 Task: Visit the office locations of Samsung Electronics
Action: Mouse moved to (423, 450)
Screenshot: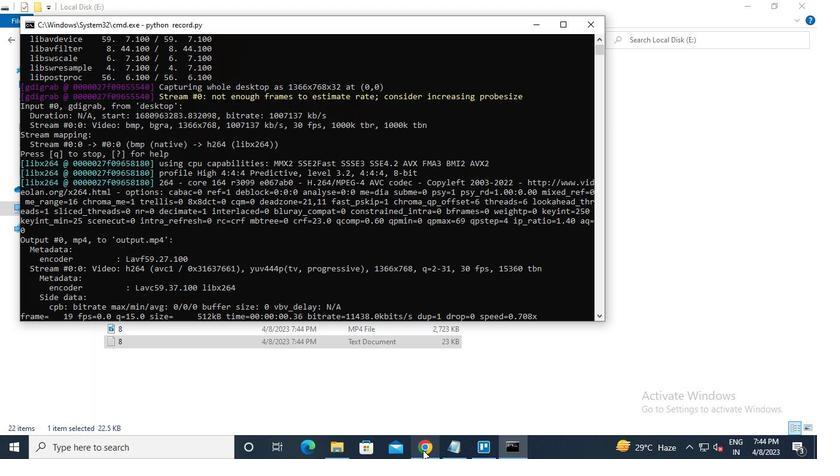 
Action: Mouse pressed left at (423, 450)
Screenshot: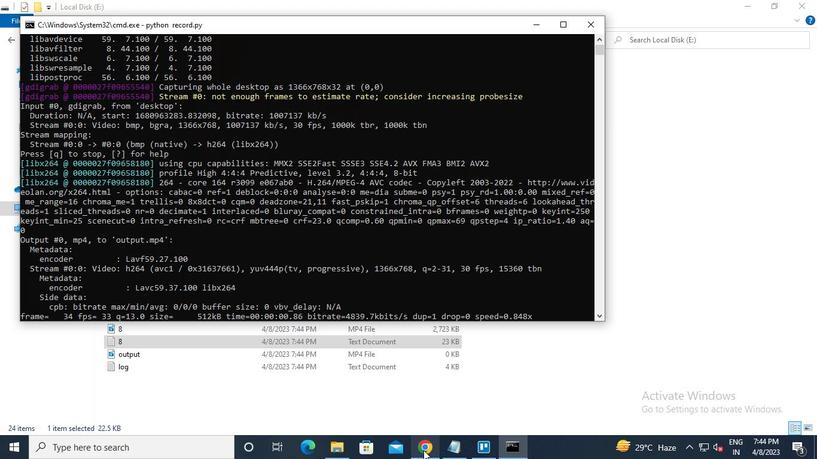 
Action: Mouse moved to (356, 76)
Screenshot: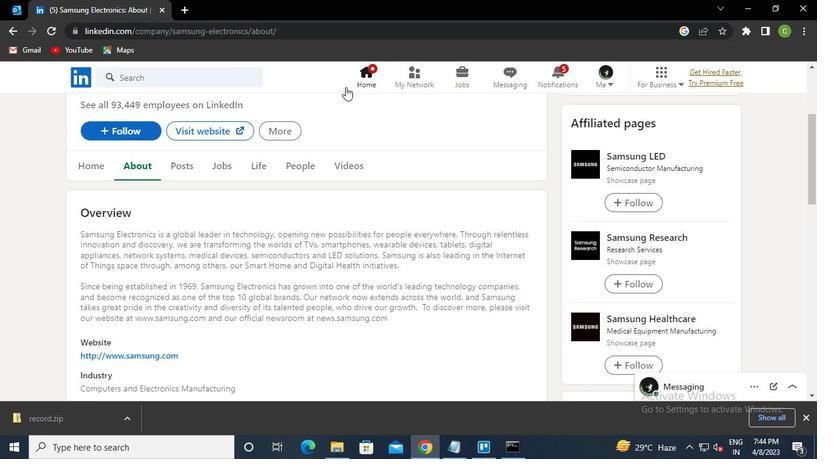 
Action: Mouse pressed left at (356, 76)
Screenshot: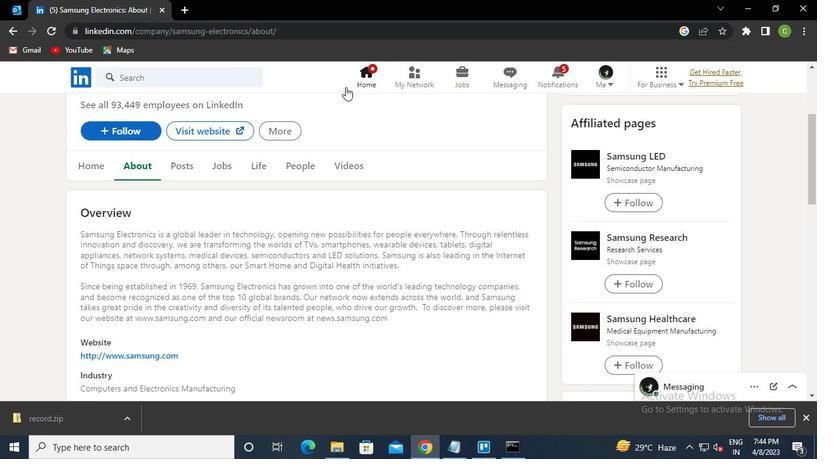 
Action: Mouse moved to (173, 74)
Screenshot: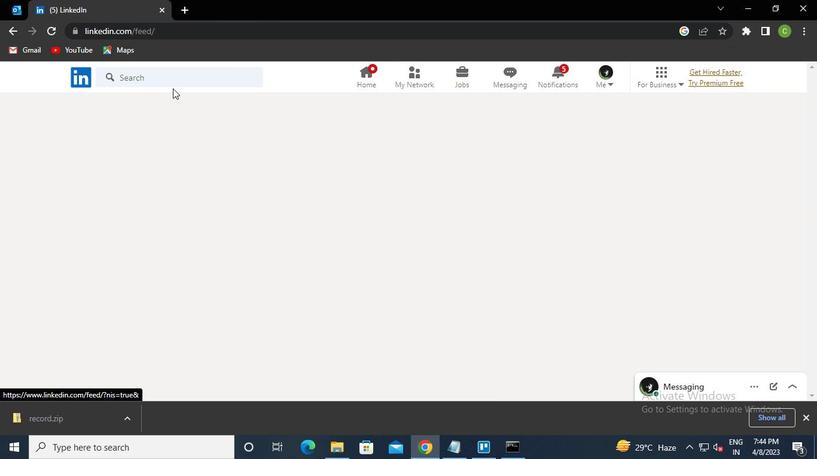 
Action: Mouse pressed left at (173, 74)
Screenshot: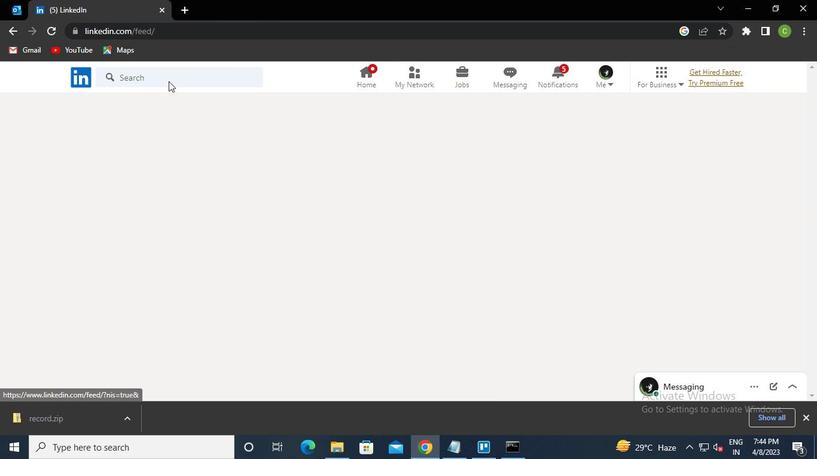 
Action: Keyboard s
Screenshot: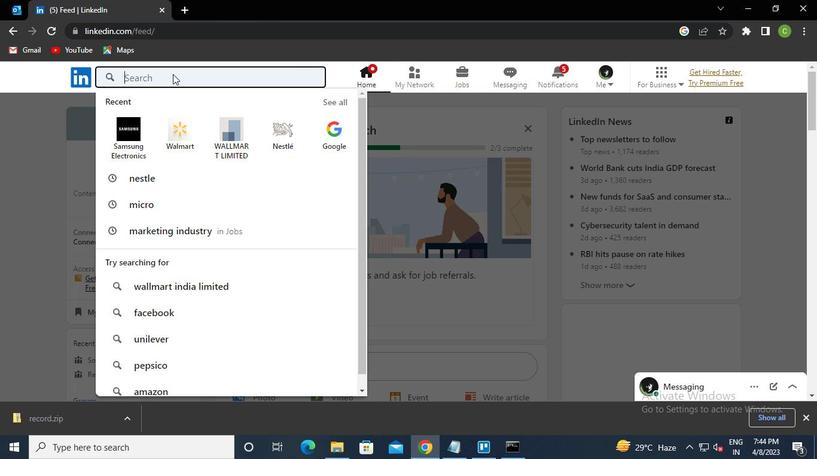
Action: Keyboard a
Screenshot: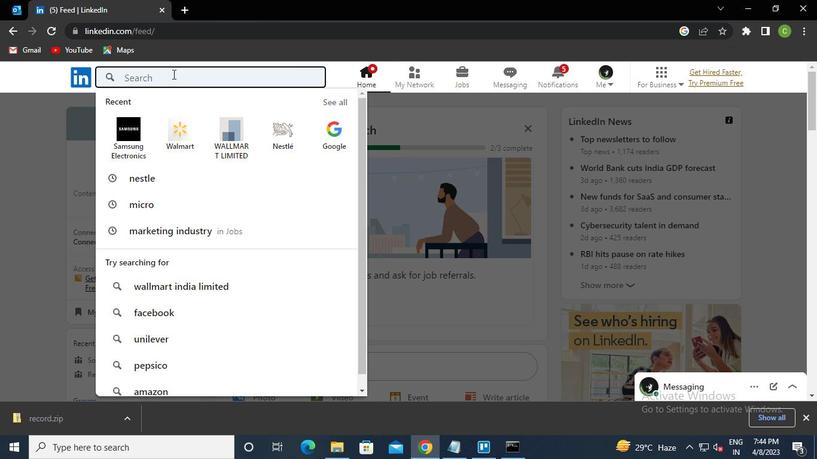 
Action: Keyboard m
Screenshot: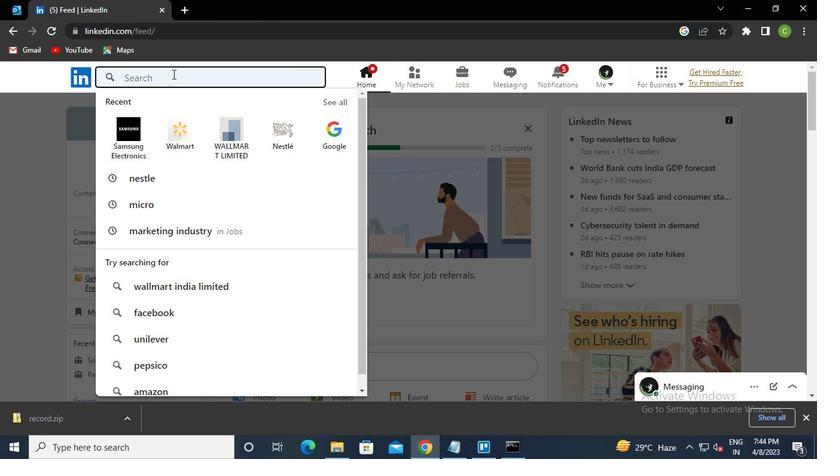 
Action: Keyboard s
Screenshot: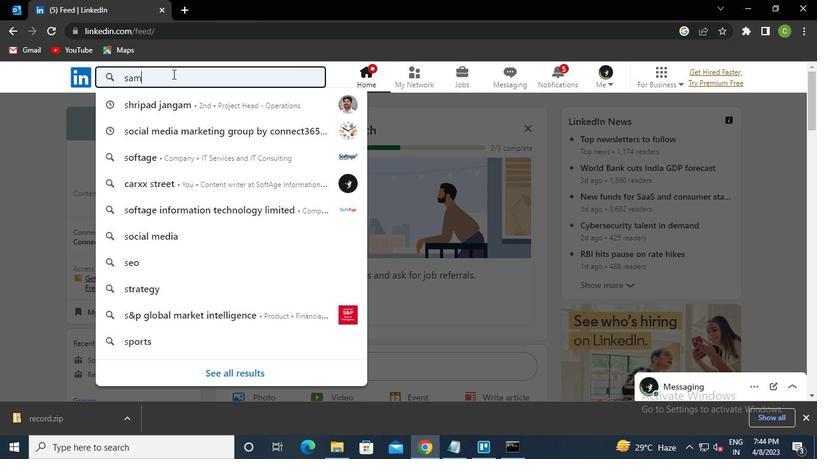 
Action: Keyboard u
Screenshot: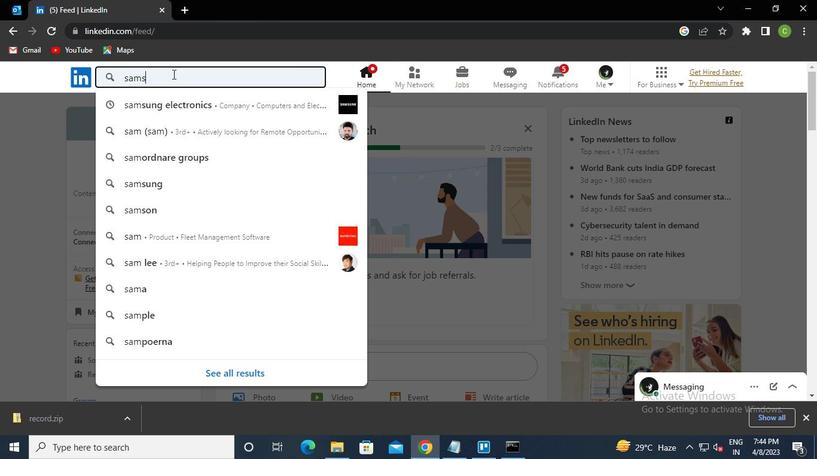
Action: Keyboard Key.down
Screenshot: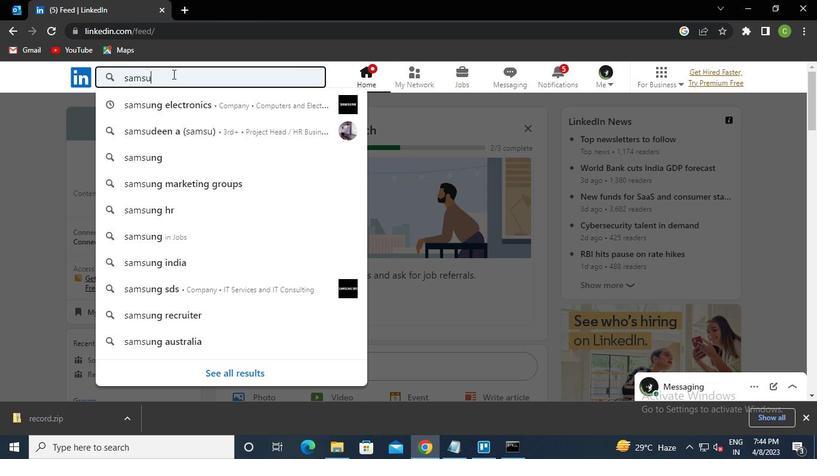 
Action: Keyboard Key.enter
Screenshot: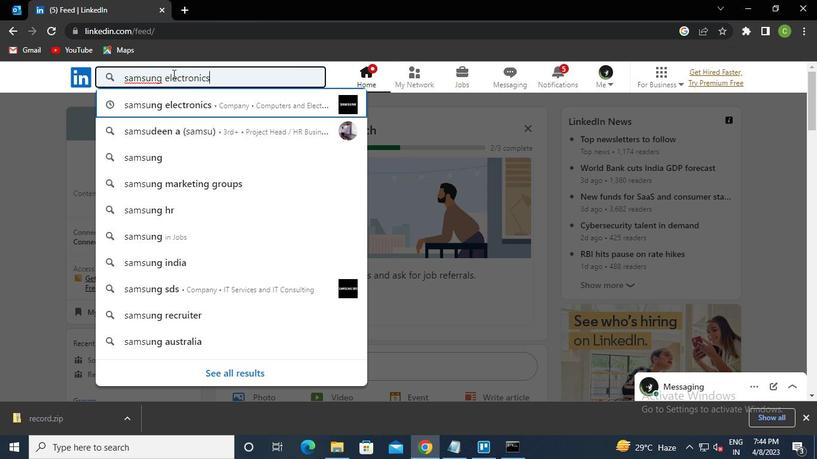 
Action: Mouse moved to (423, 188)
Screenshot: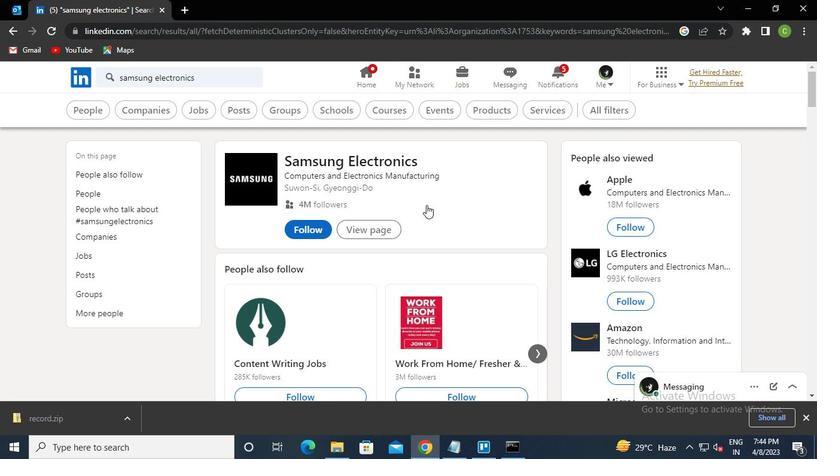 
Action: Mouse pressed left at (423, 188)
Screenshot: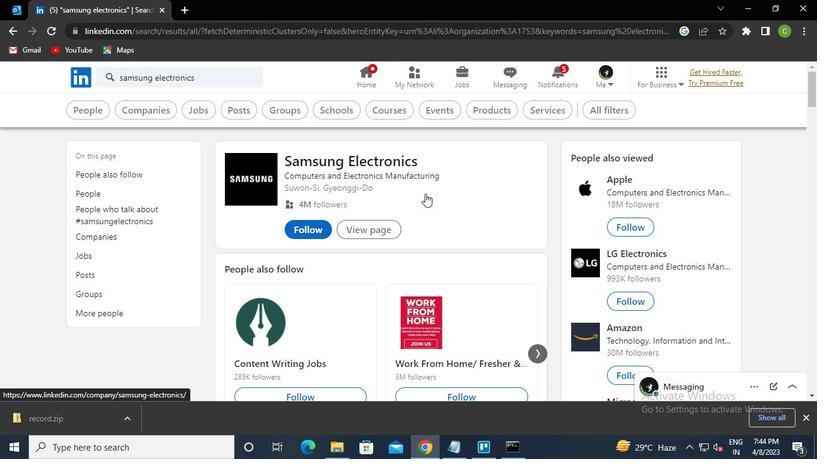 
Action: Mouse moved to (155, 287)
Screenshot: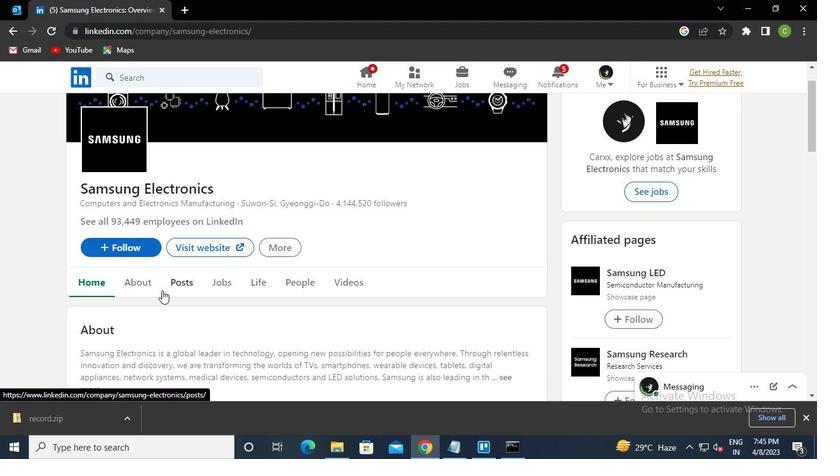 
Action: Mouse pressed left at (155, 287)
Screenshot: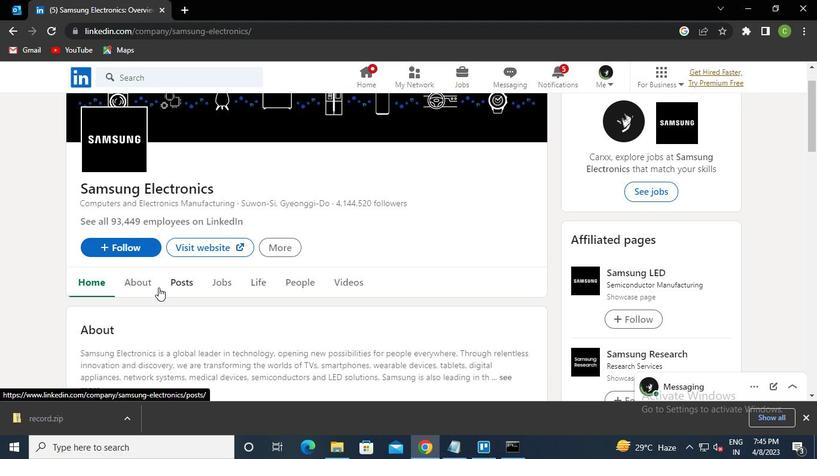 
Action: Mouse moved to (381, 262)
Screenshot: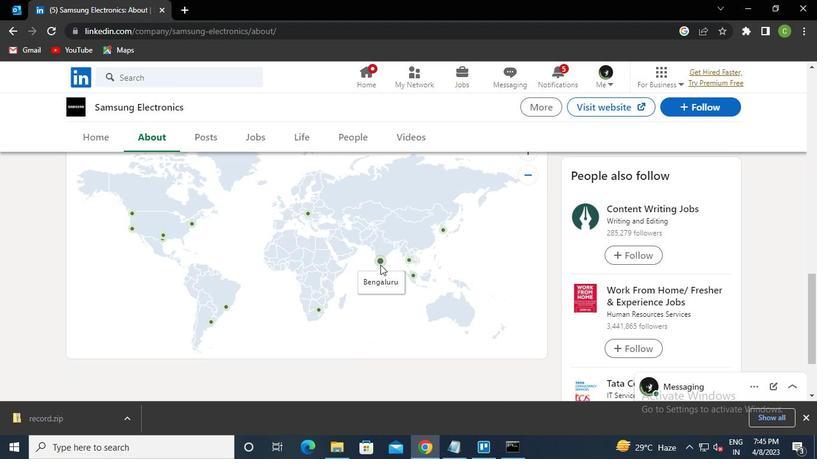 
Action: Mouse pressed left at (381, 262)
Screenshot: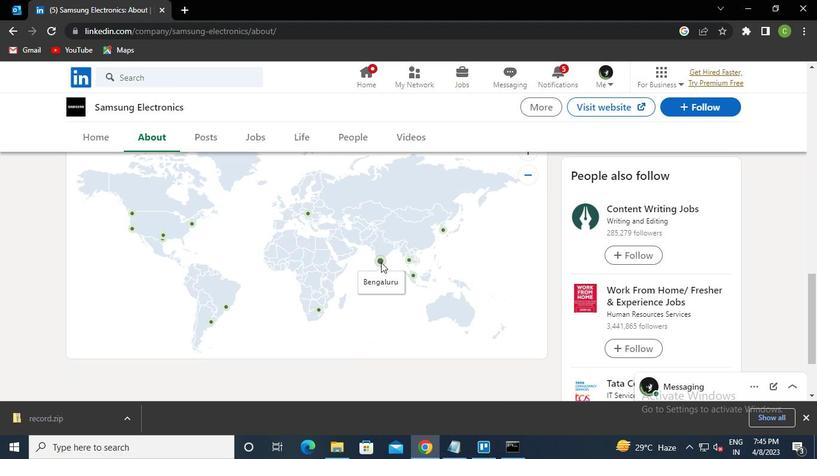 
Action: Mouse moved to (510, 446)
Screenshot: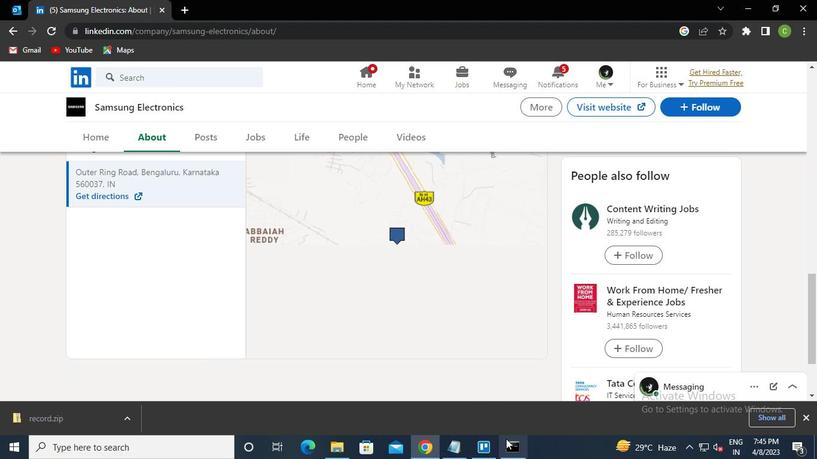
Action: Mouse pressed left at (510, 446)
Screenshot: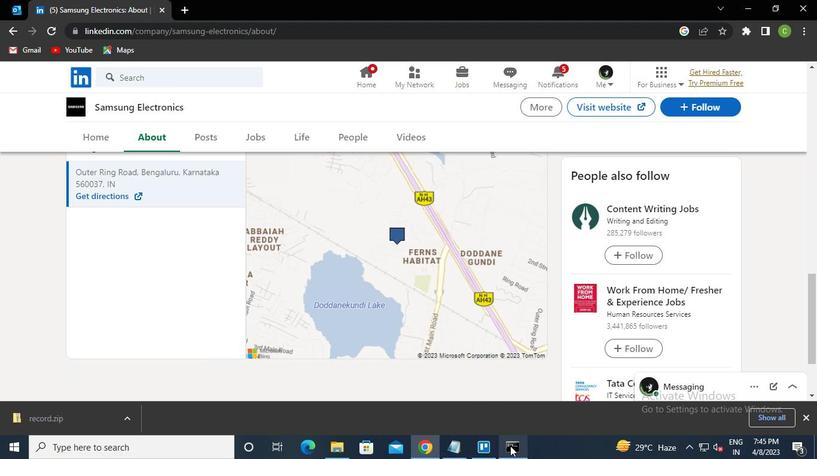 
Action: Mouse moved to (592, 25)
Screenshot: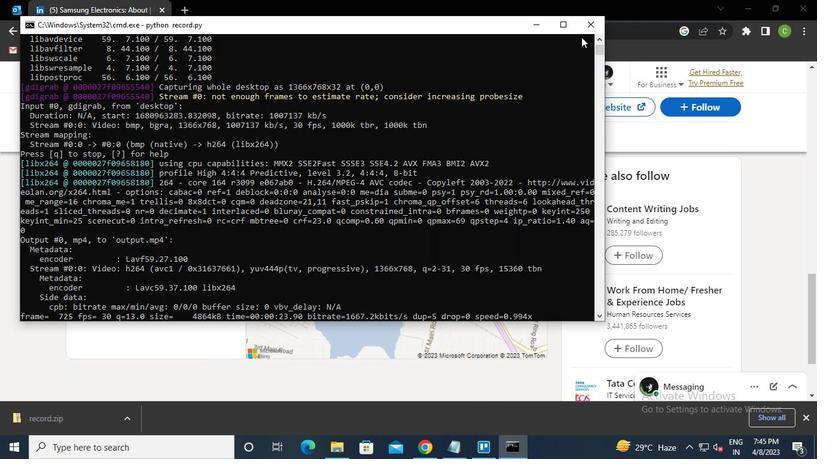 
Action: Mouse pressed left at (592, 25)
Screenshot: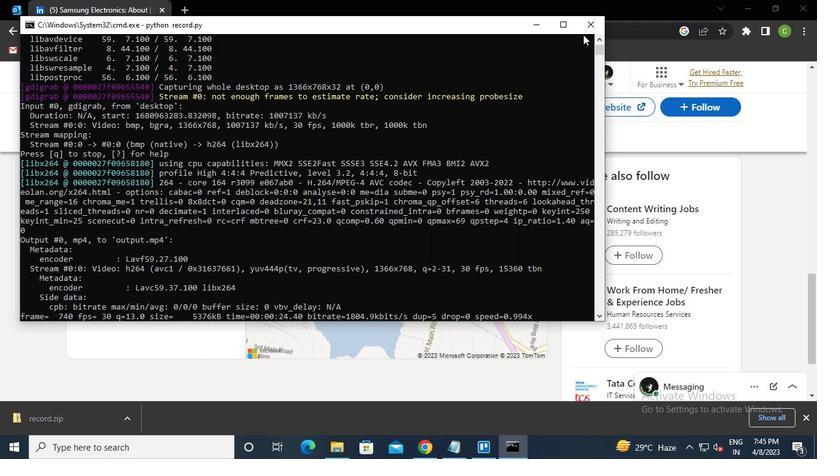 
Action: Mouse moved to (575, 37)
Screenshot: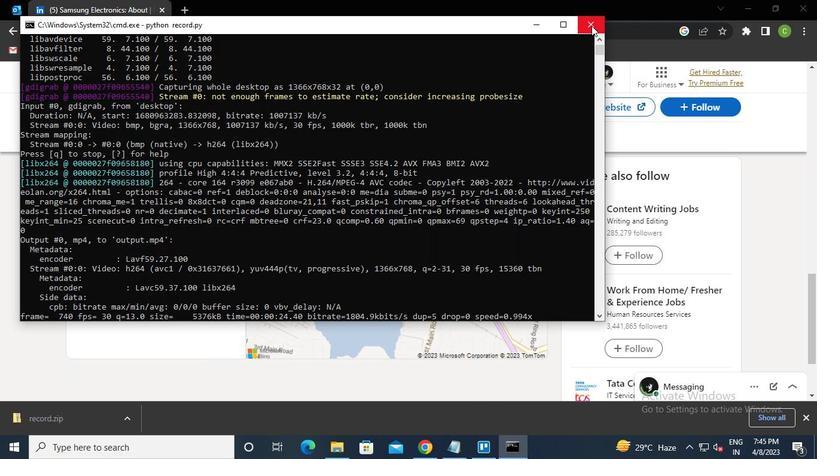 
